Task: Look for products in the category "Brownies" from Flax4life only.
Action: Mouse moved to (896, 329)
Screenshot: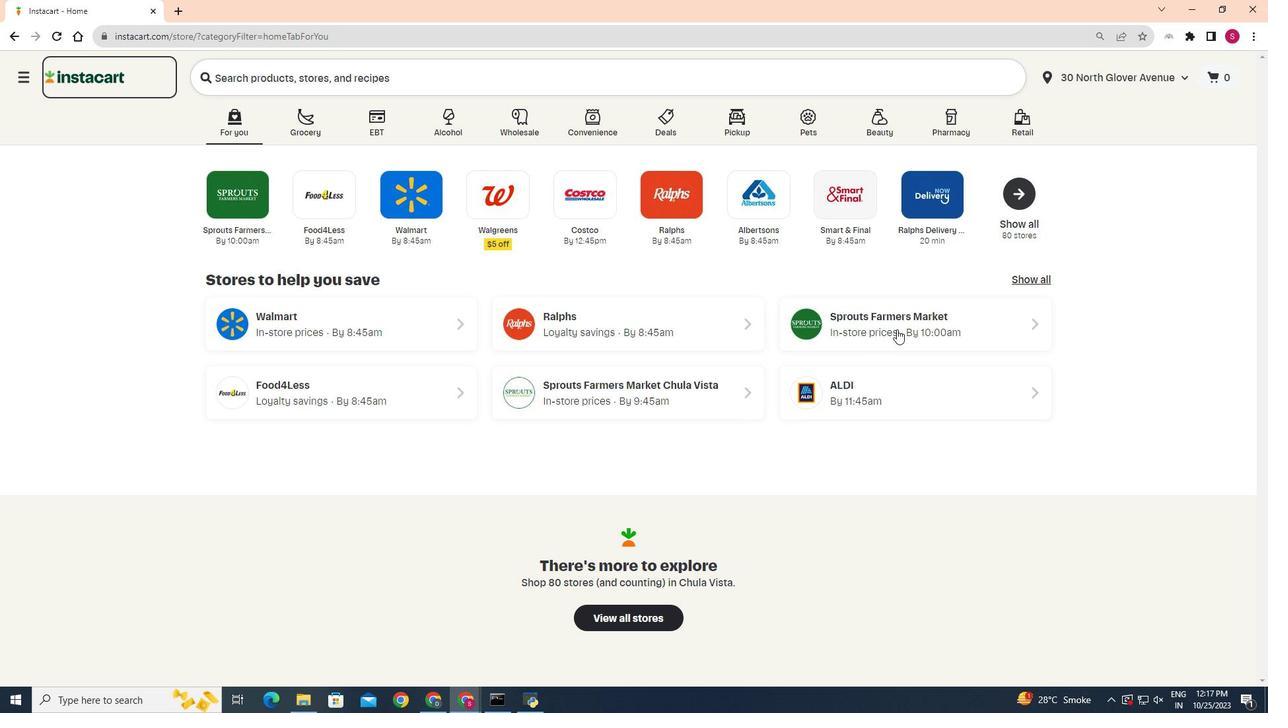 
Action: Mouse pressed left at (896, 329)
Screenshot: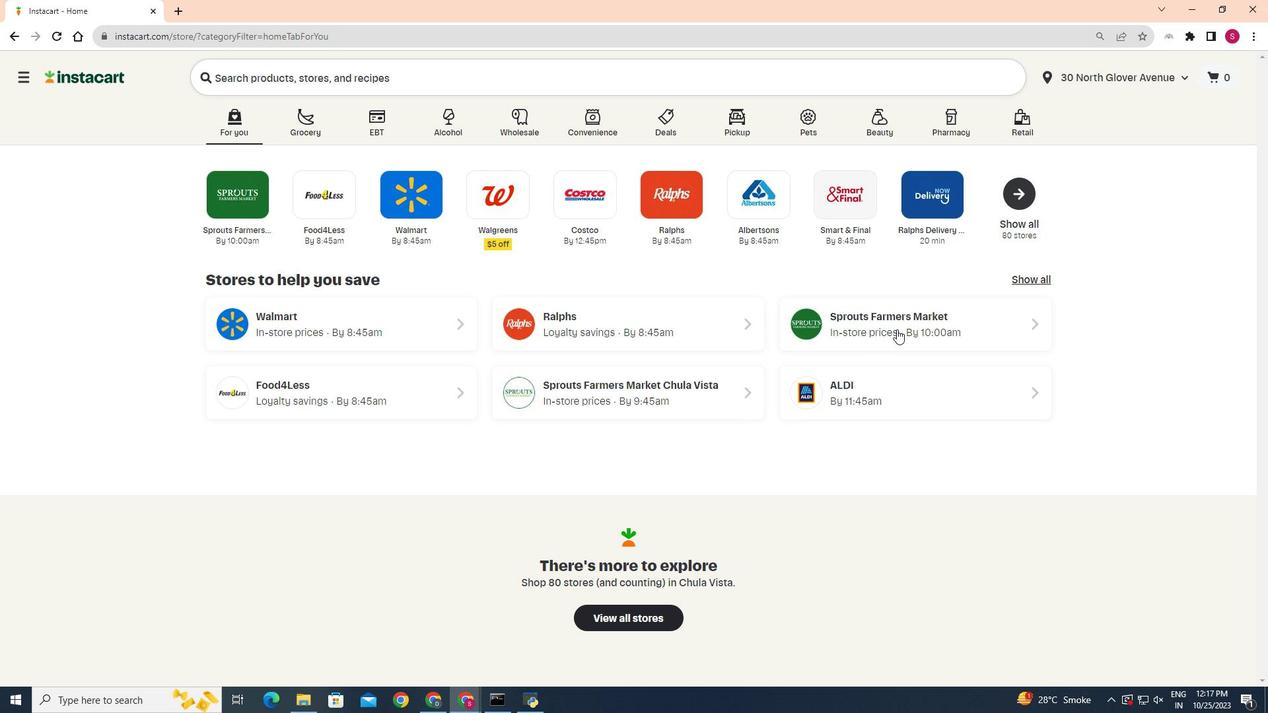 
Action: Mouse moved to (61, 569)
Screenshot: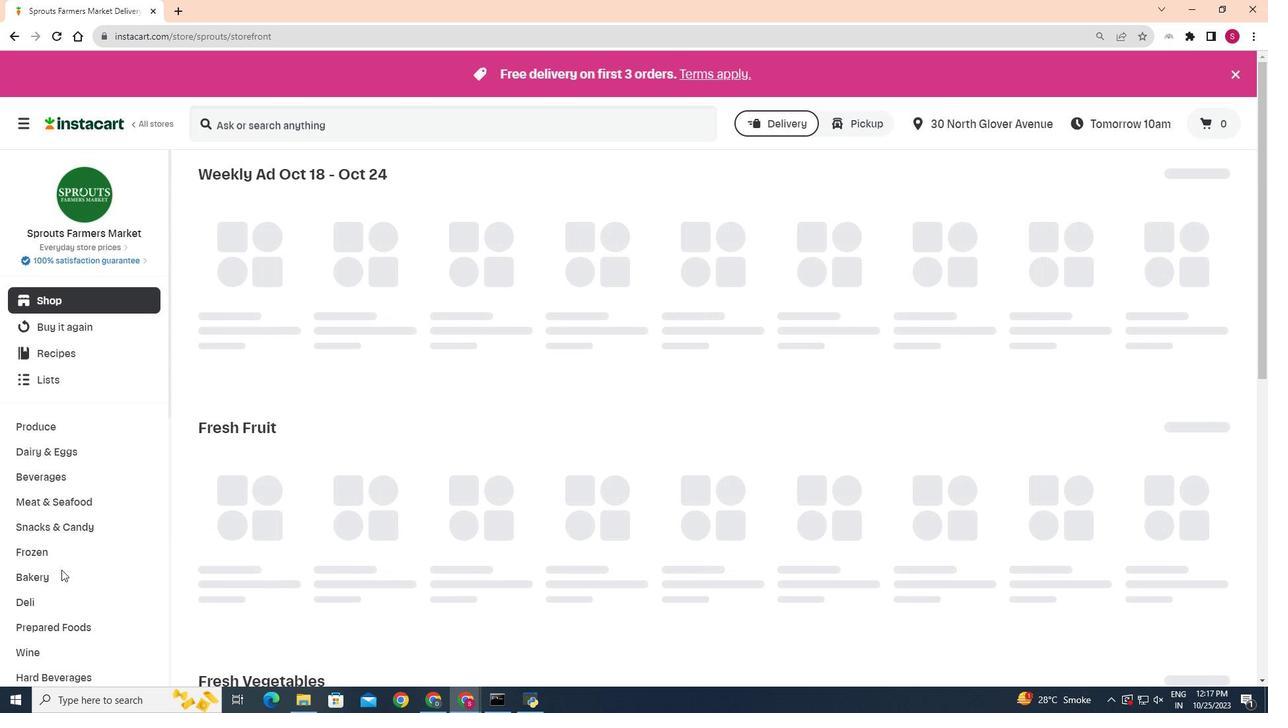 
Action: Mouse pressed left at (61, 569)
Screenshot: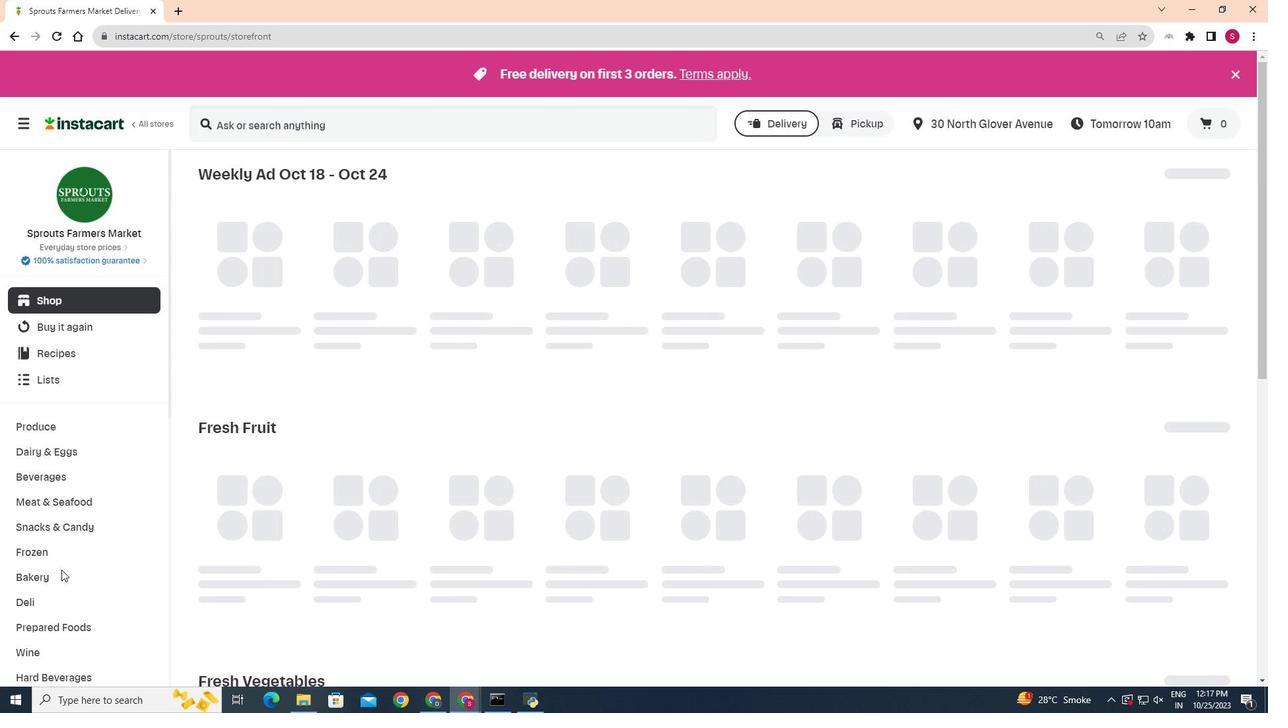 
Action: Mouse moved to (42, 573)
Screenshot: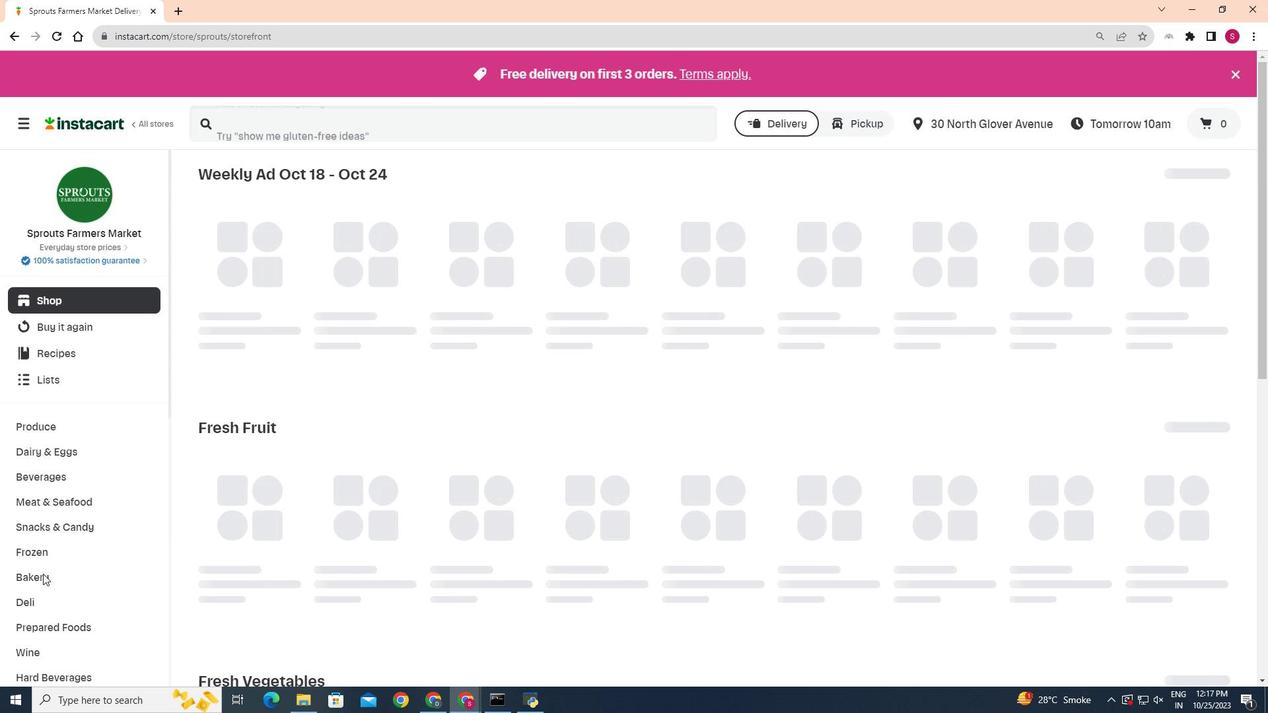
Action: Mouse pressed left at (42, 573)
Screenshot: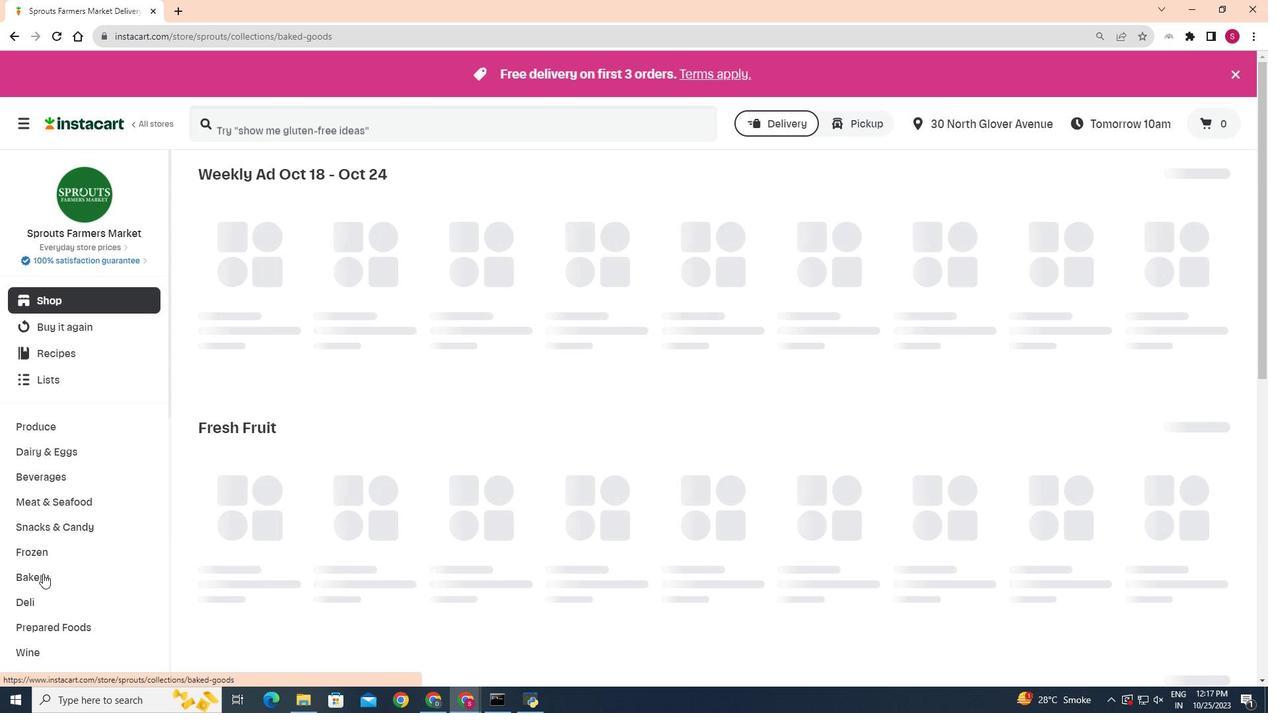 
Action: Mouse moved to (37, 572)
Screenshot: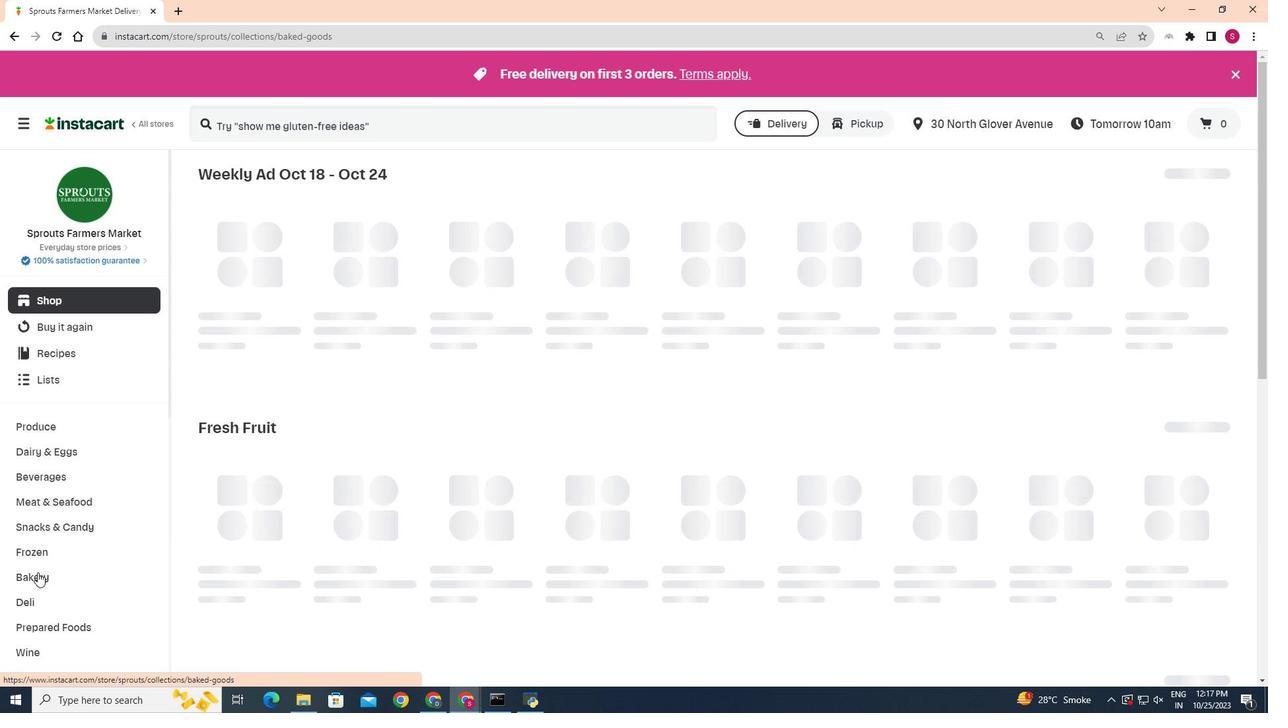 
Action: Mouse pressed left at (37, 572)
Screenshot: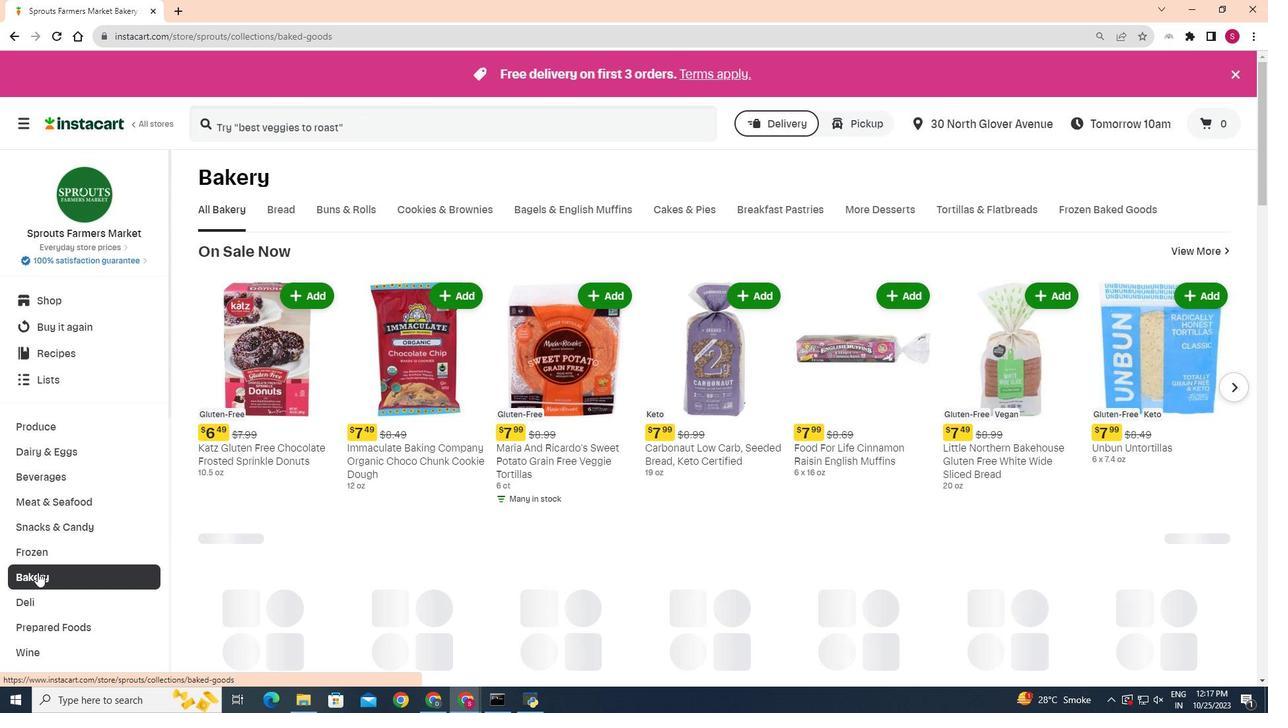 
Action: Mouse moved to (459, 212)
Screenshot: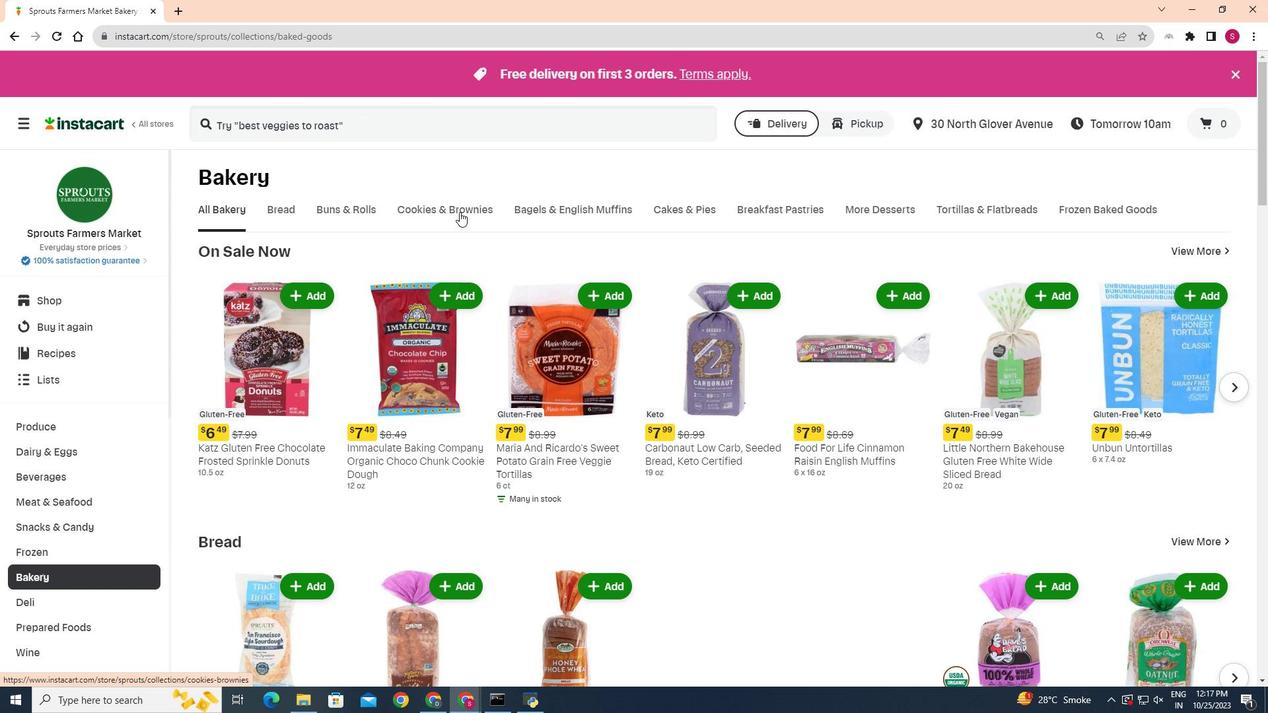 
Action: Mouse pressed left at (459, 212)
Screenshot: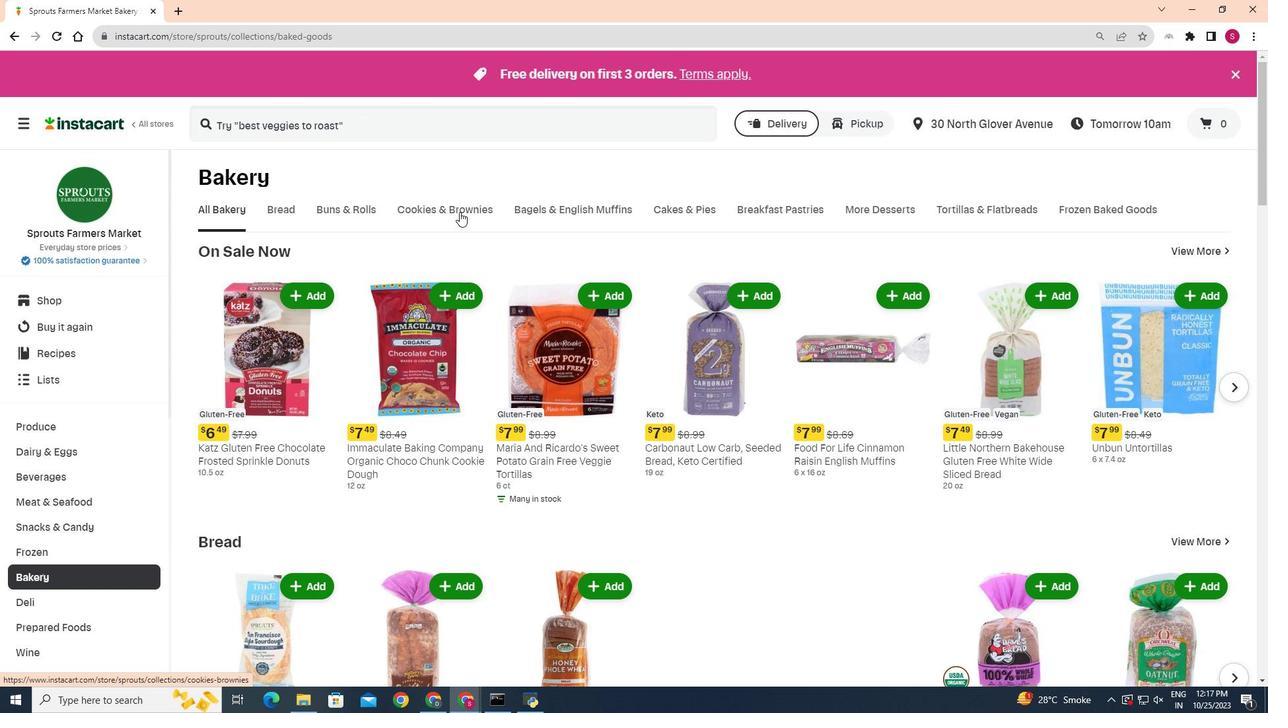 
Action: Mouse moved to (394, 266)
Screenshot: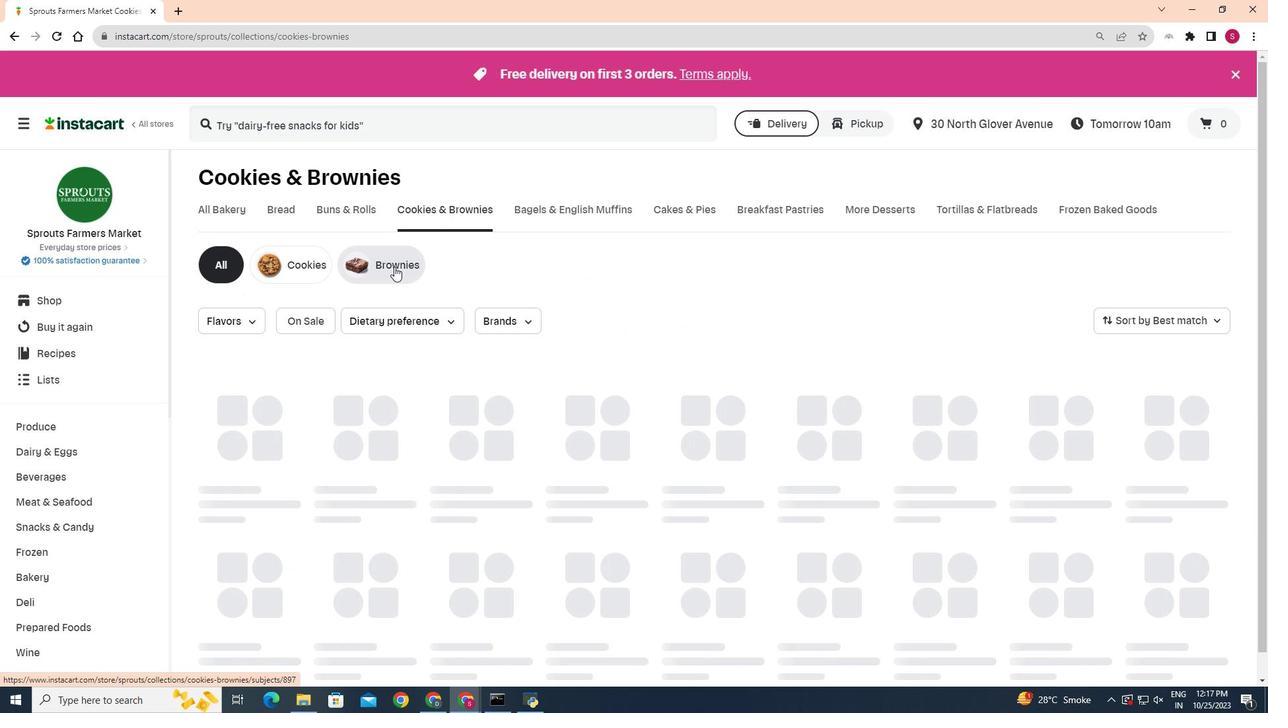 
Action: Mouse pressed left at (394, 266)
Screenshot: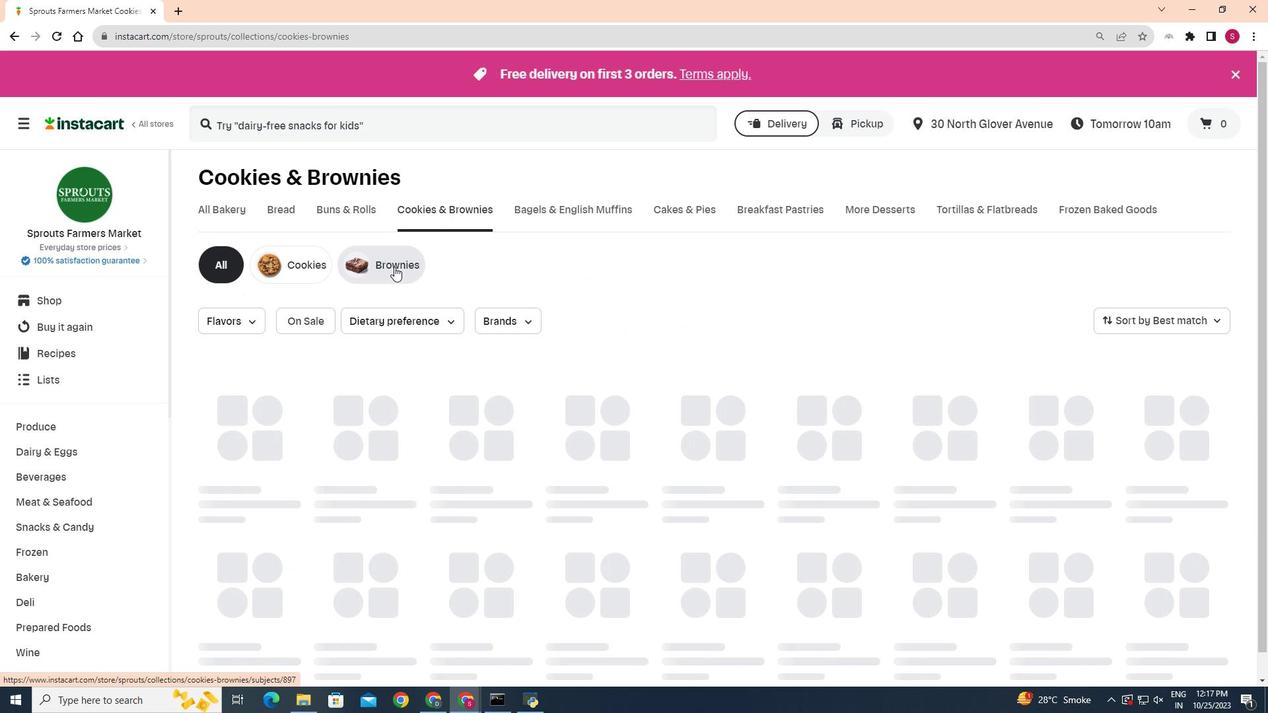 
Action: Mouse moved to (390, 319)
Screenshot: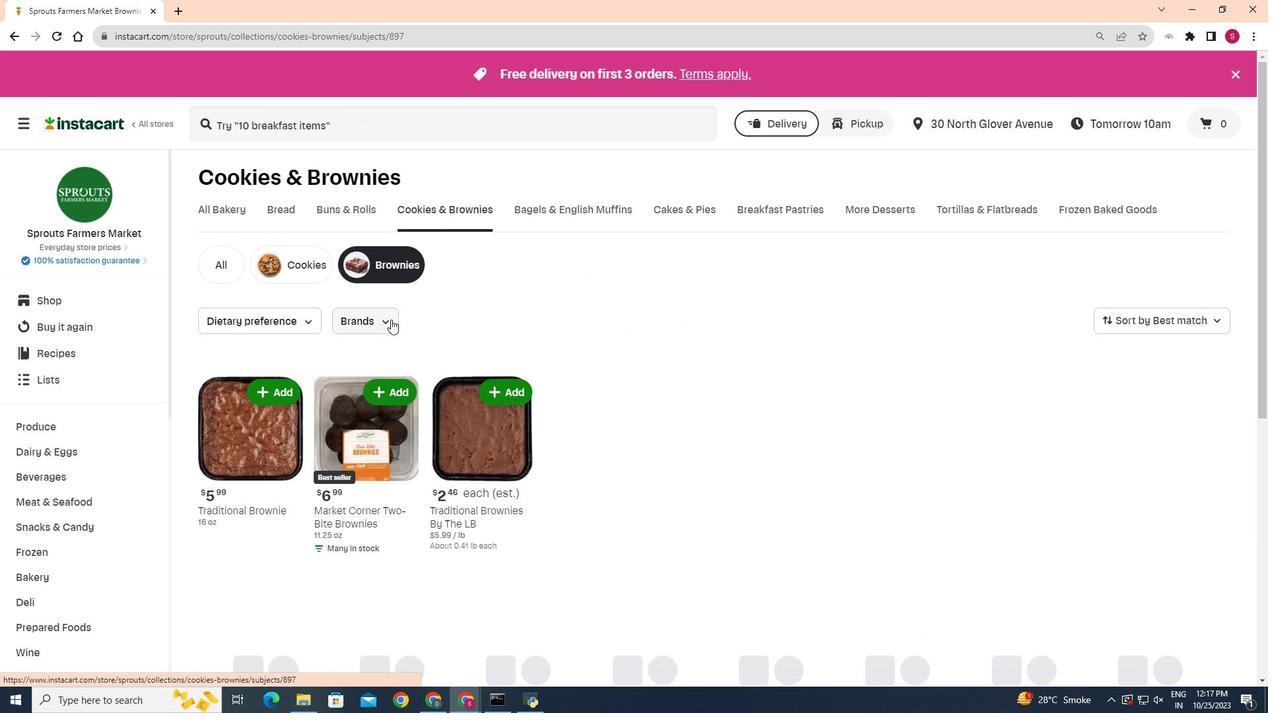 
Action: Mouse pressed left at (390, 319)
Screenshot: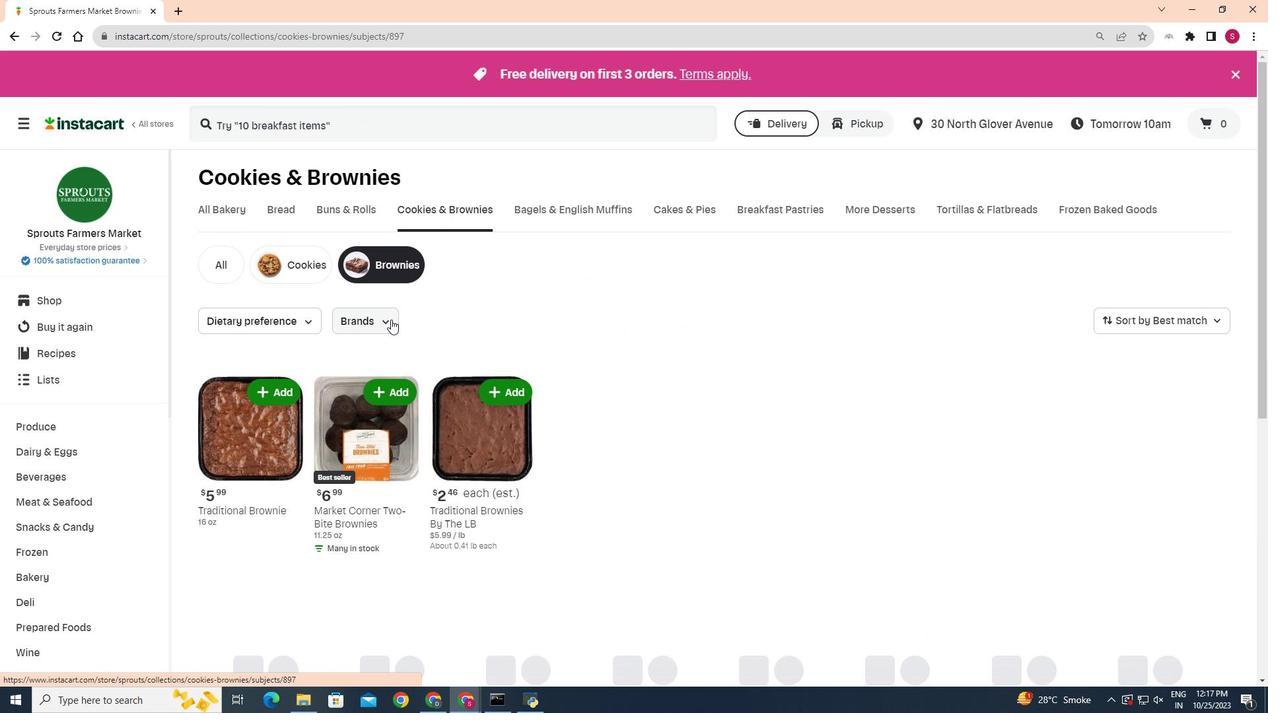 
Action: Mouse moved to (389, 388)
Screenshot: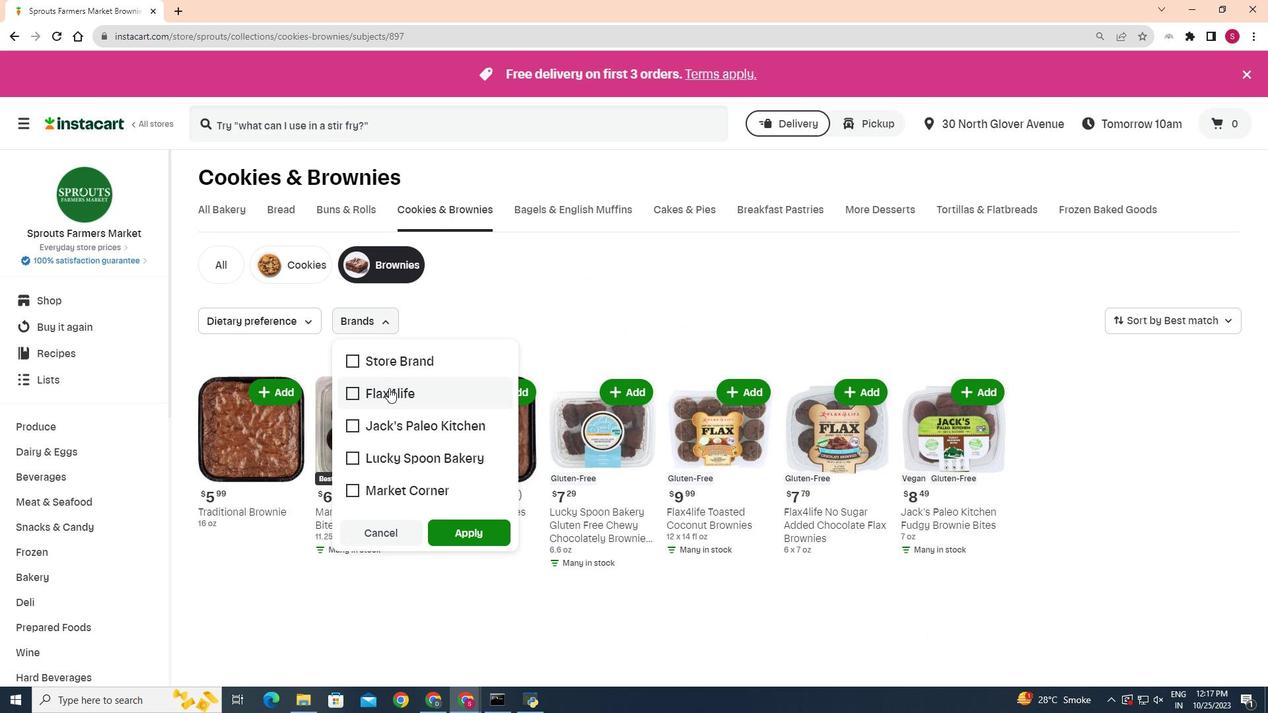 
Action: Mouse pressed left at (389, 388)
Screenshot: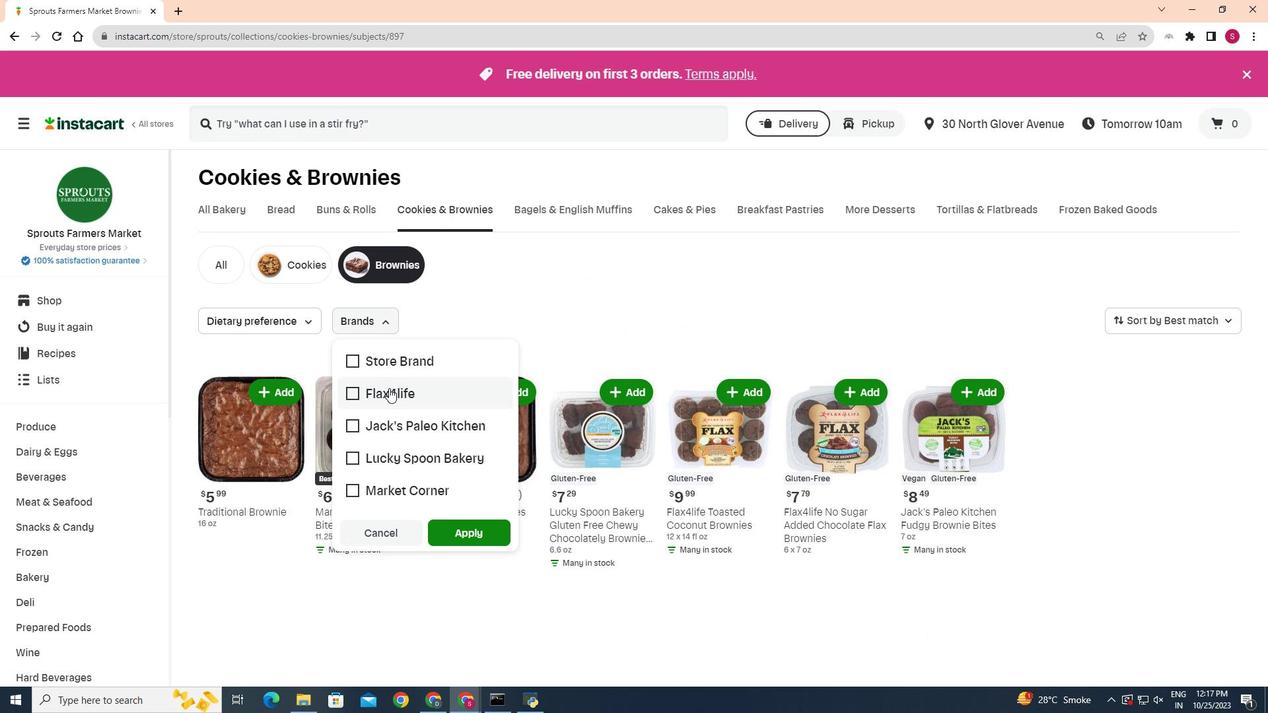
Action: Mouse moved to (472, 540)
Screenshot: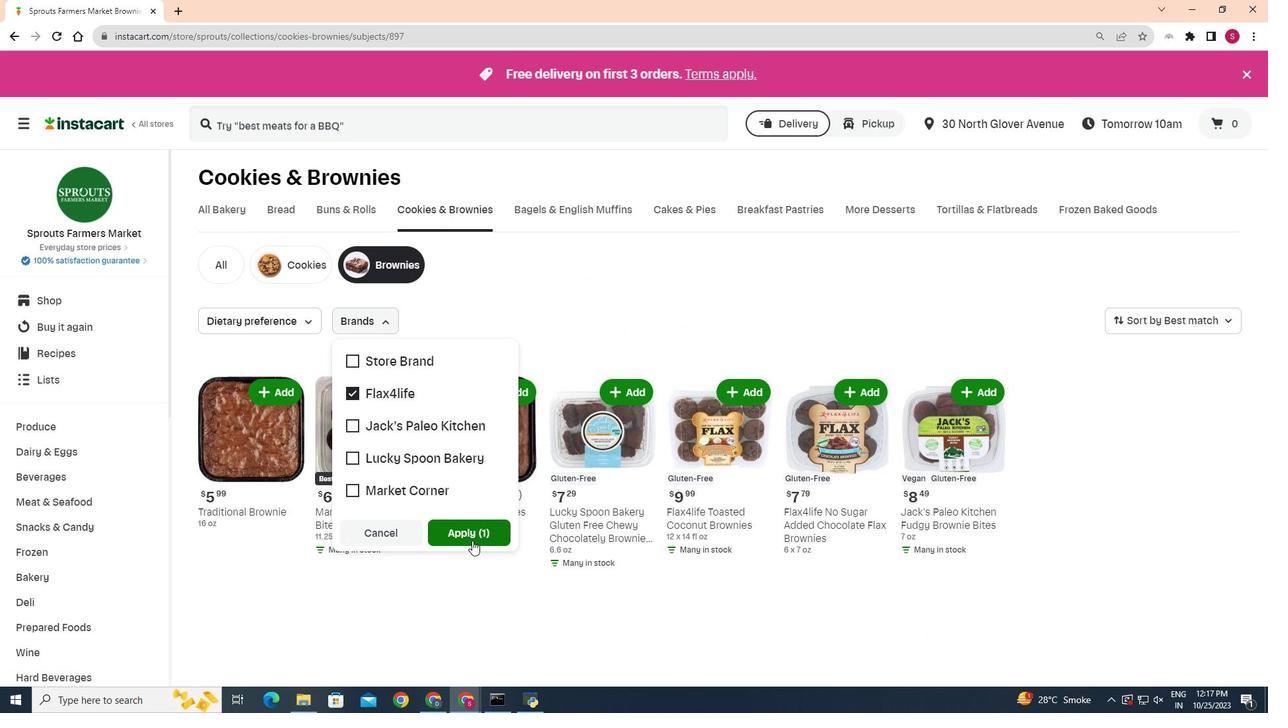 
Action: Mouse pressed left at (472, 540)
Screenshot: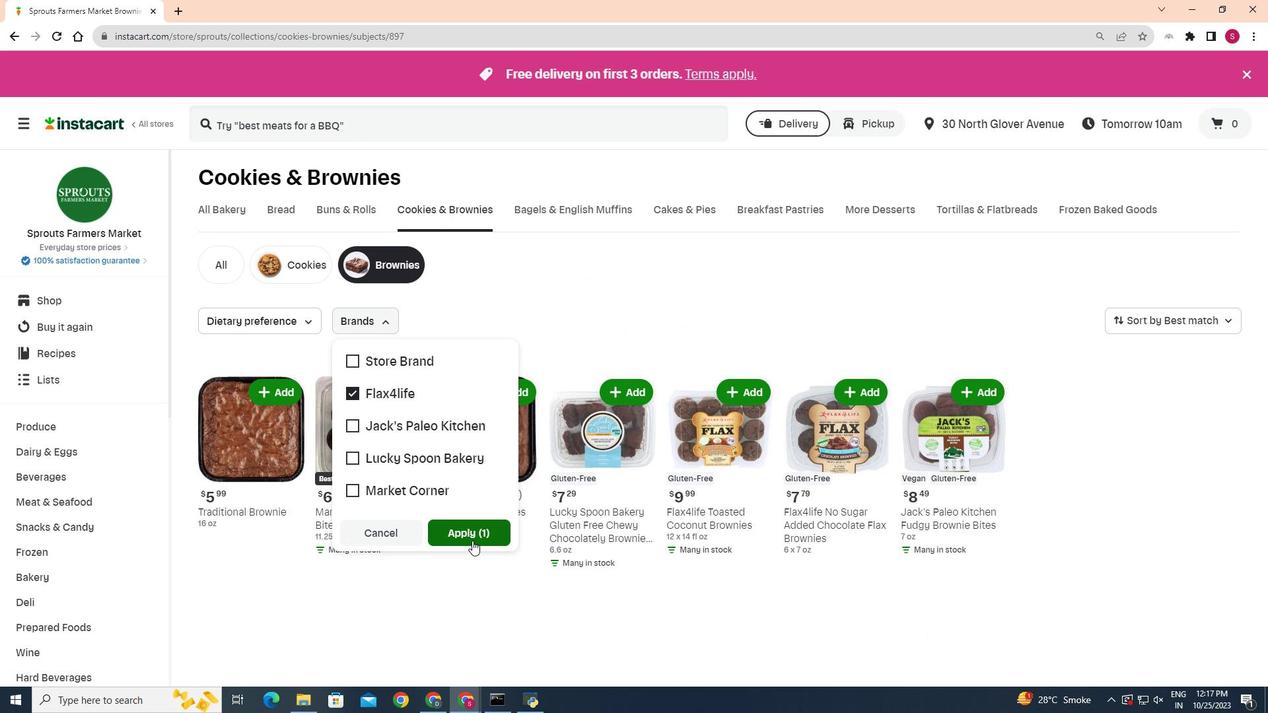 
Action: Mouse moved to (916, 424)
Screenshot: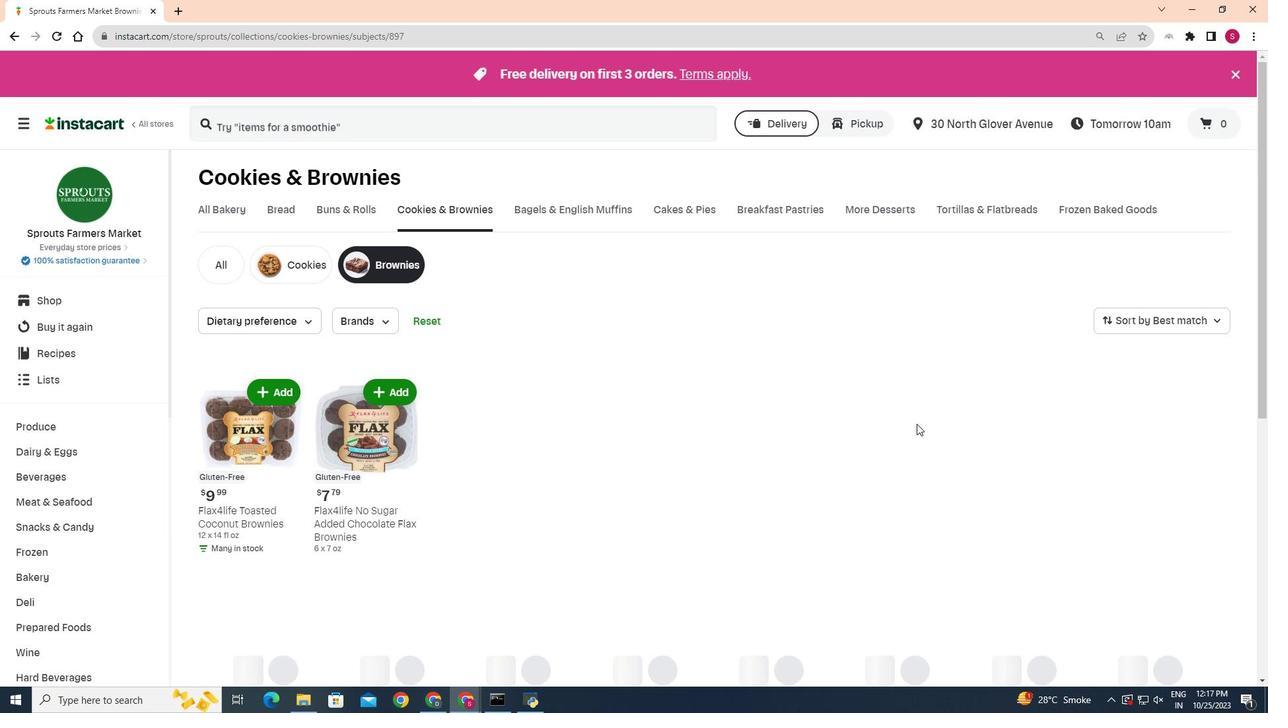 
